 Task: Schedule a virtual team-building activity.
Action: Mouse moved to (70, 99)
Screenshot: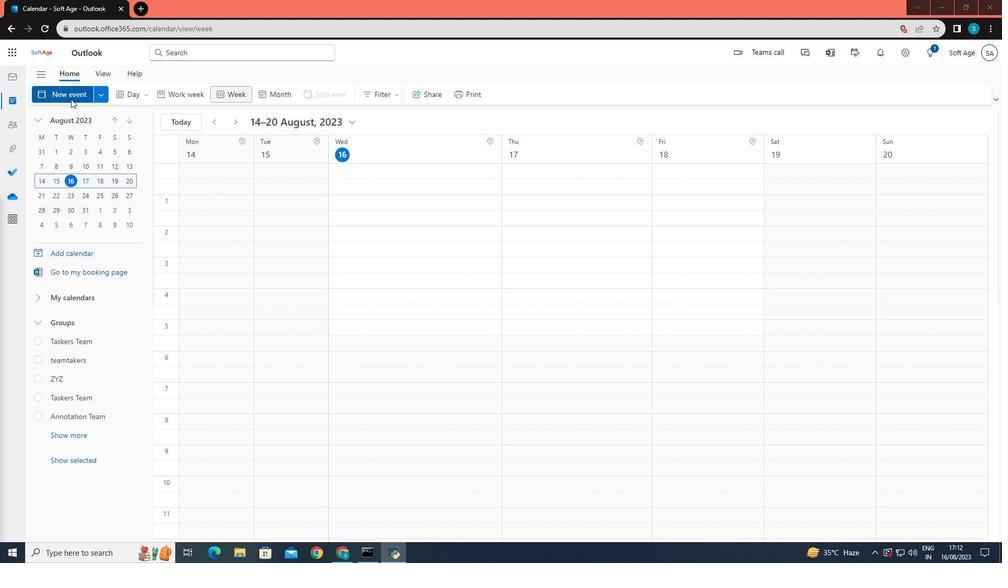 
Action: Mouse pressed left at (70, 99)
Screenshot: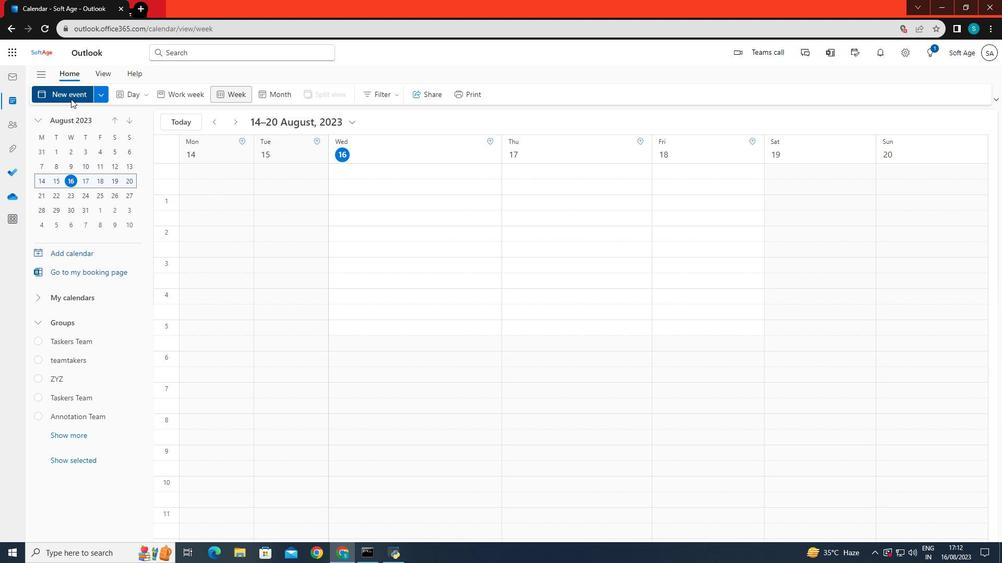 
Action: Mouse moved to (246, 153)
Screenshot: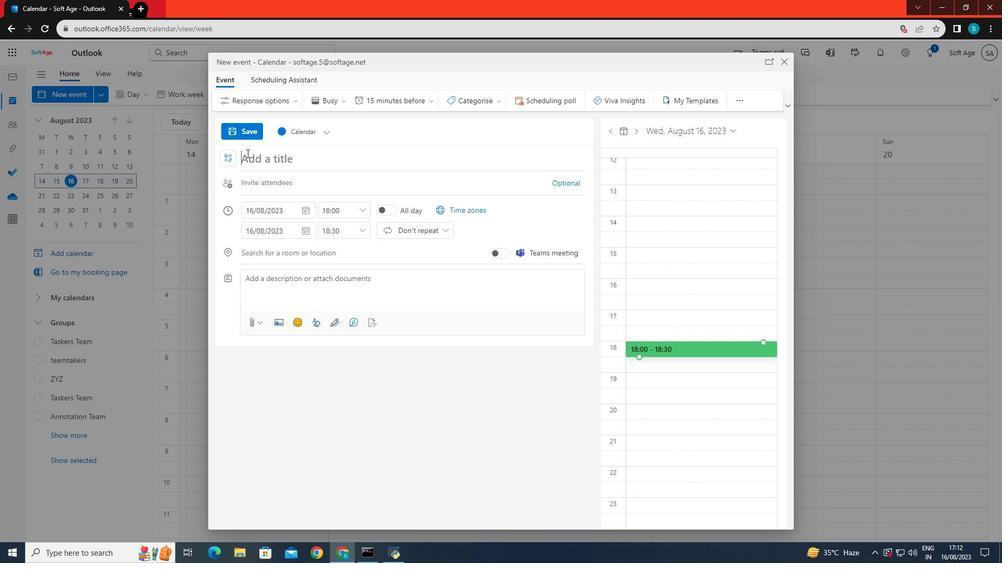 
Action: Mouse pressed left at (246, 153)
Screenshot: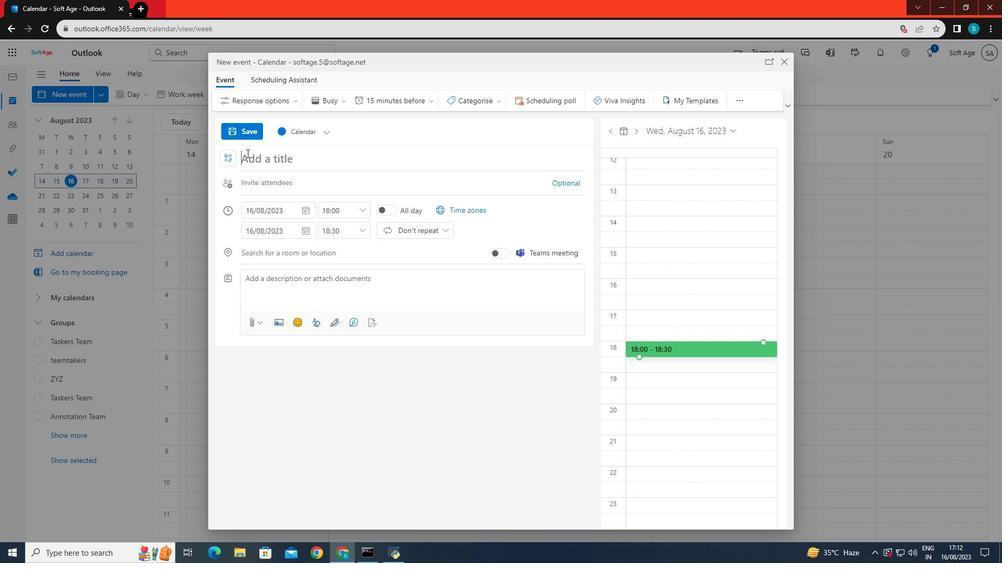
Action: Key pressed <Key.caps_lock>A<Key.caps_lock><Key.space>virtual<Key.space>team<Key.space>building<Key.space>activity
Screenshot: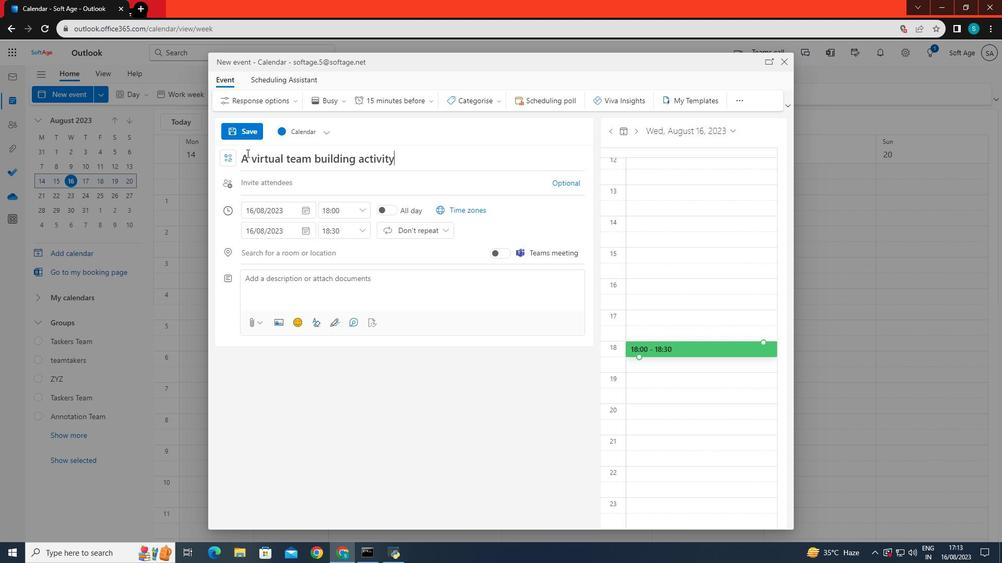 
Action: Mouse moved to (274, 212)
Screenshot: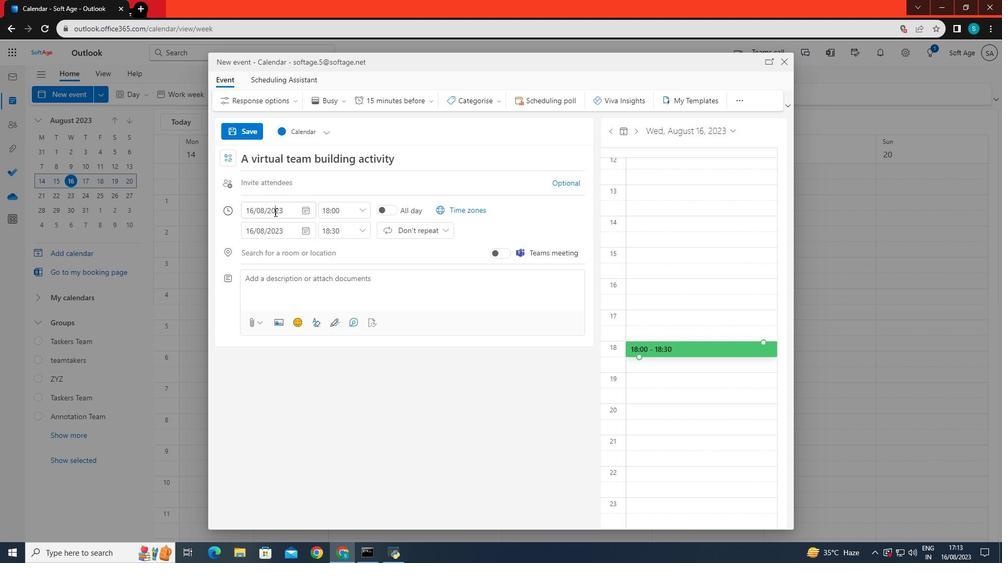
Action: Mouse pressed left at (274, 212)
Screenshot: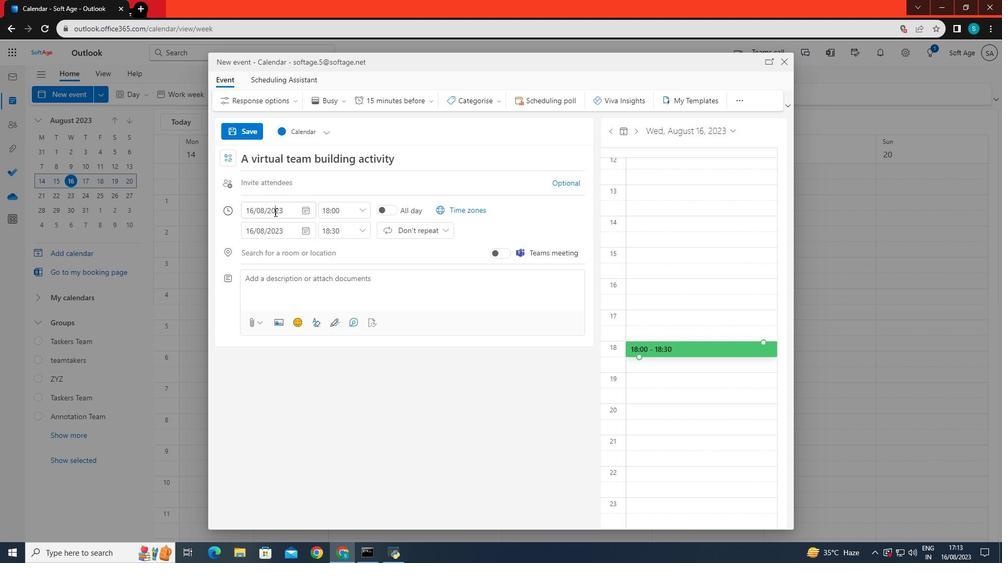 
Action: Mouse moved to (270, 323)
Screenshot: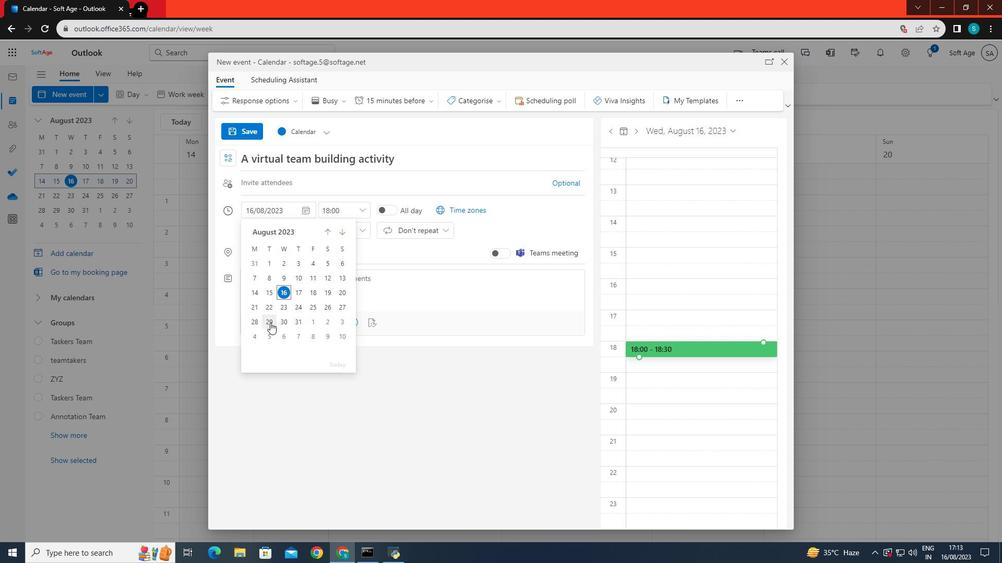 
Action: Mouse pressed left at (270, 323)
Screenshot: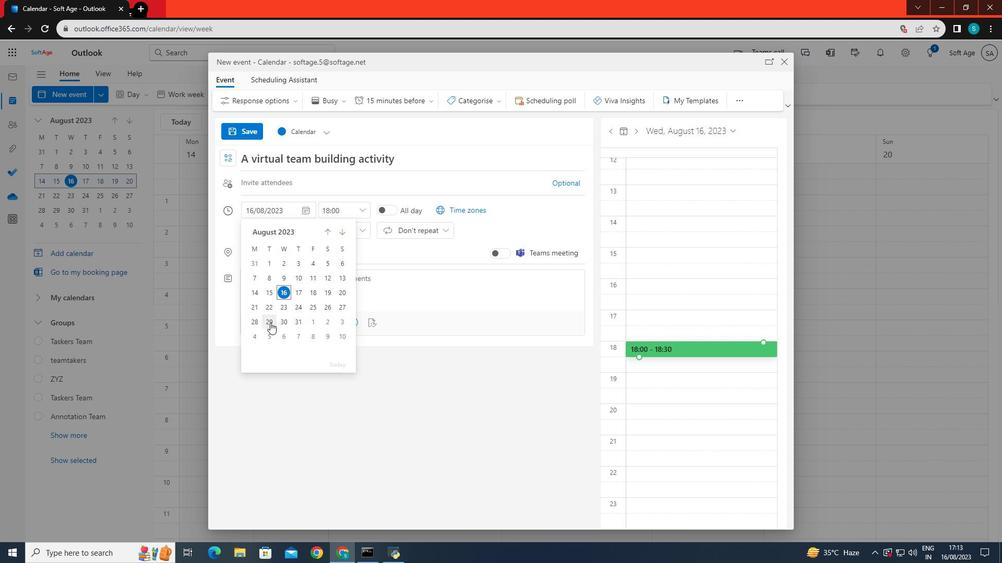 
Action: Mouse moved to (280, 230)
Screenshot: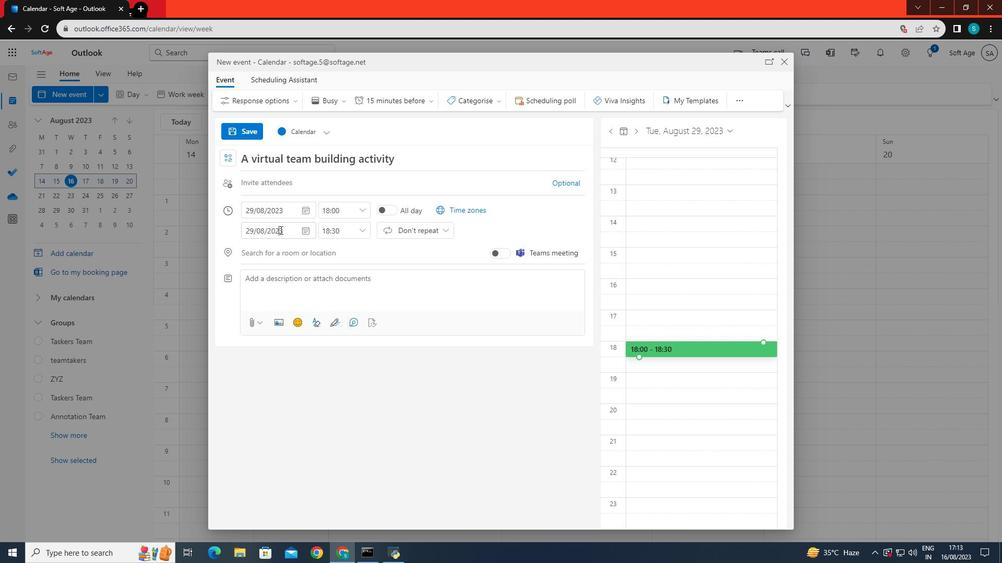 
Action: Mouse pressed left at (280, 230)
Screenshot: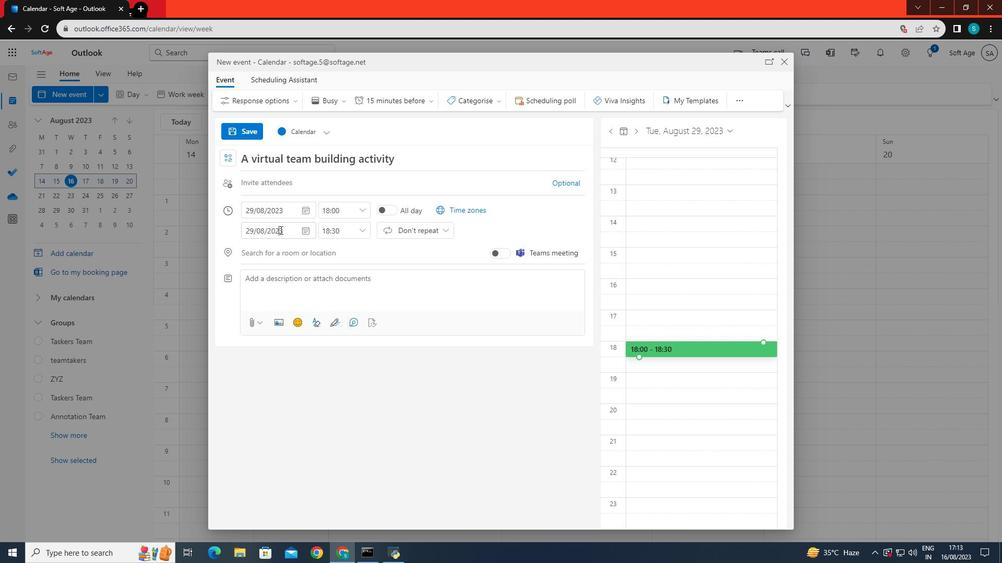 
Action: Mouse moved to (283, 231)
Screenshot: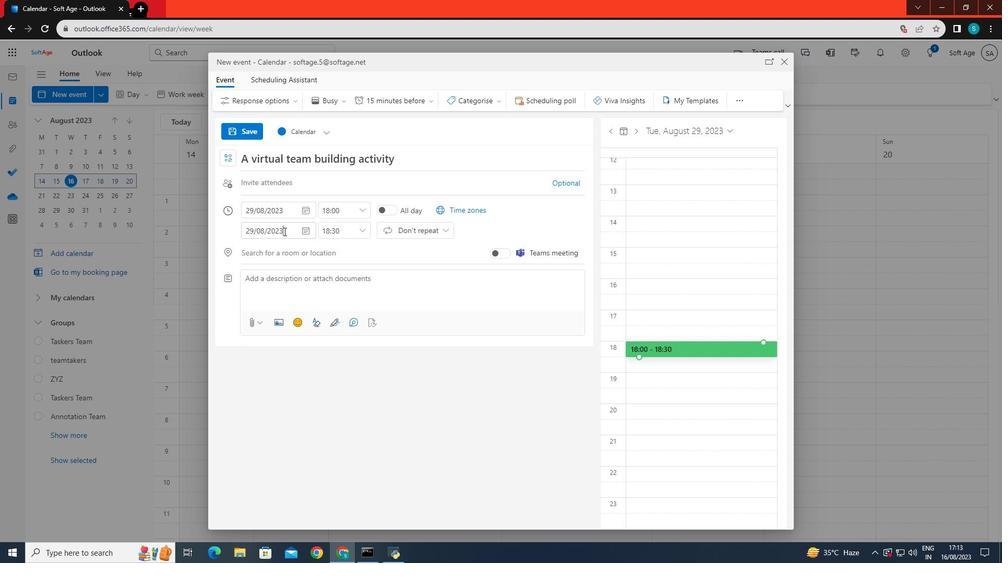 
Action: Mouse pressed left at (283, 231)
Screenshot: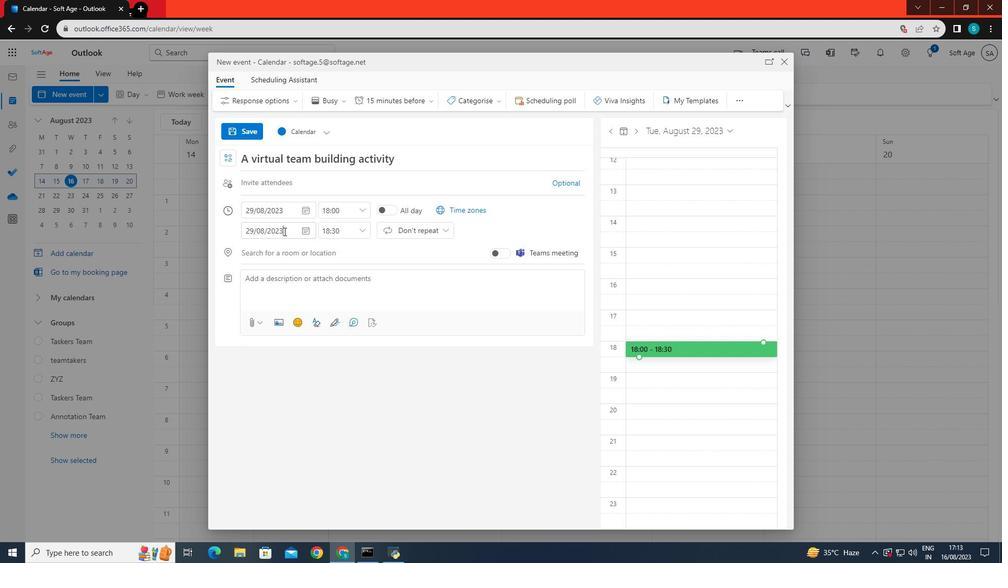 
Action: Mouse moved to (350, 215)
Screenshot: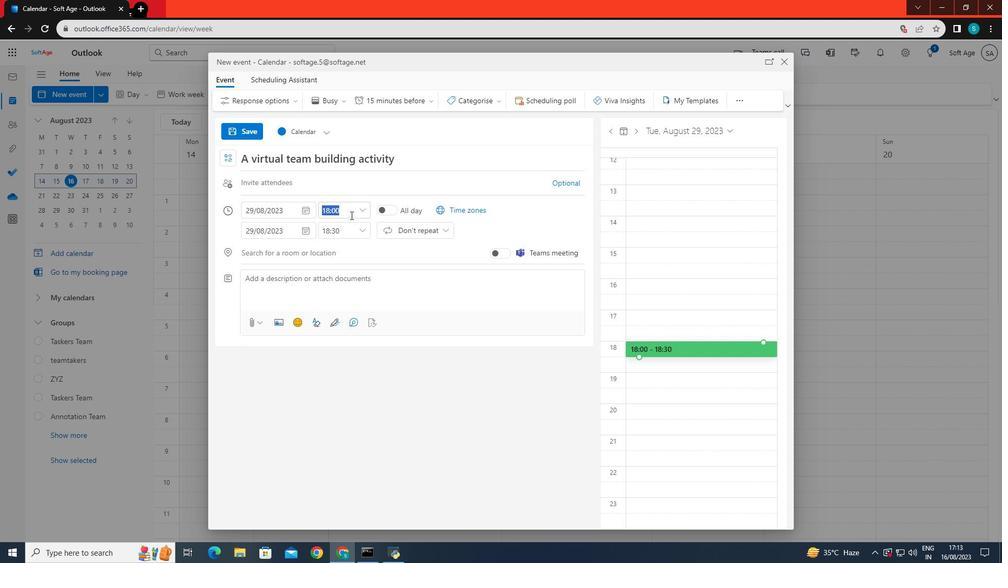 
Action: Mouse pressed left at (350, 215)
Screenshot: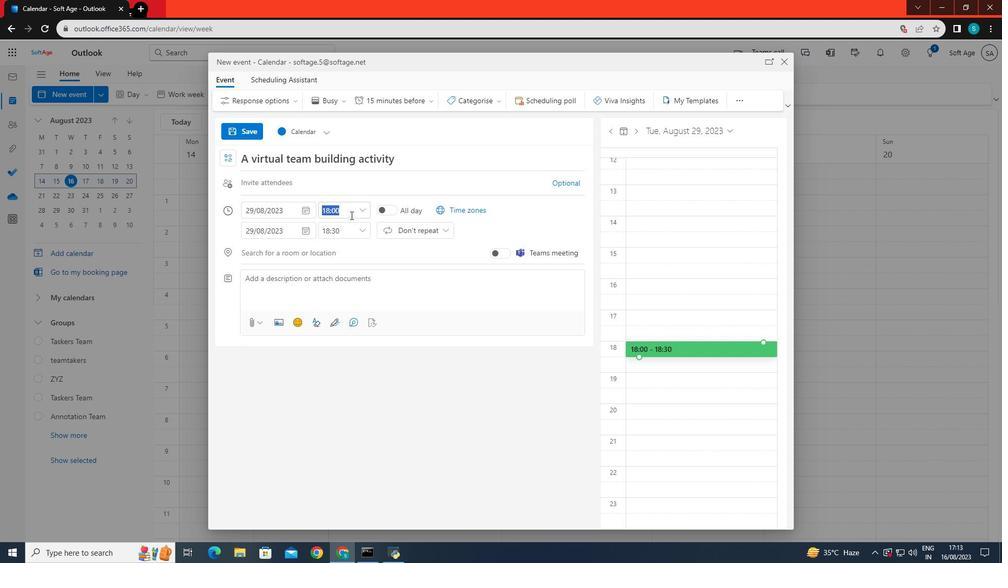 
Action: Mouse moved to (362, 203)
Screenshot: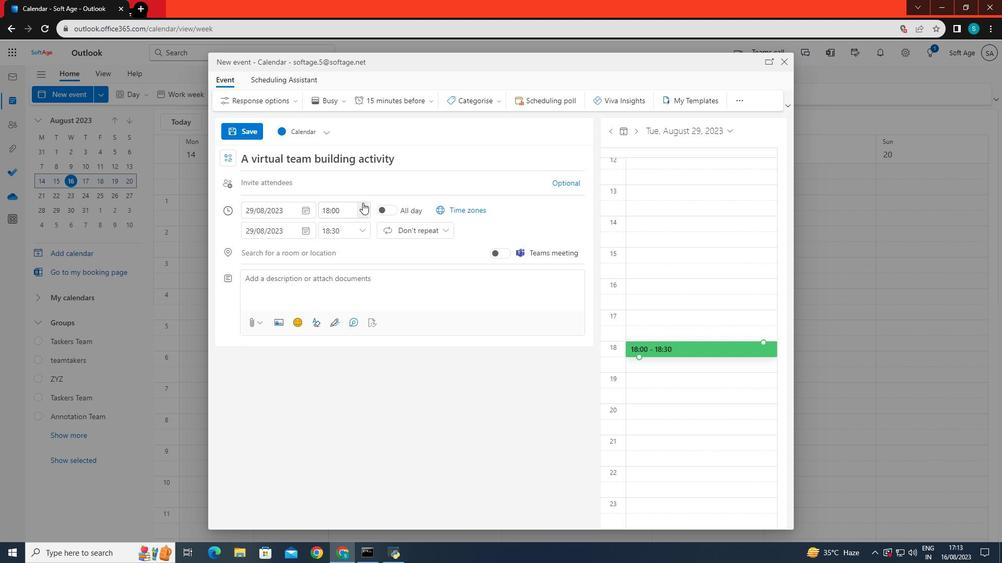 
Action: Mouse pressed left at (362, 203)
Screenshot: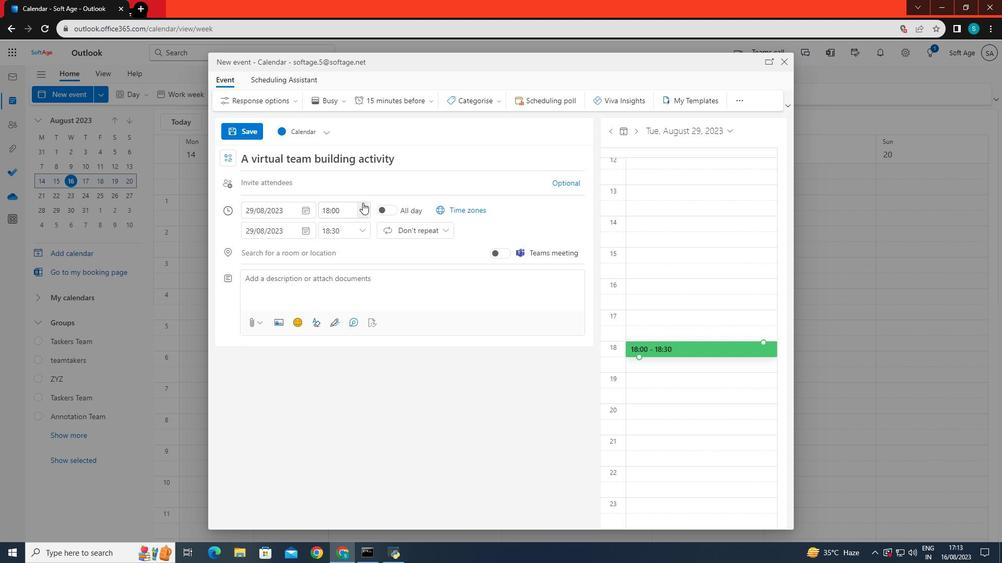 
Action: Mouse moved to (349, 265)
Screenshot: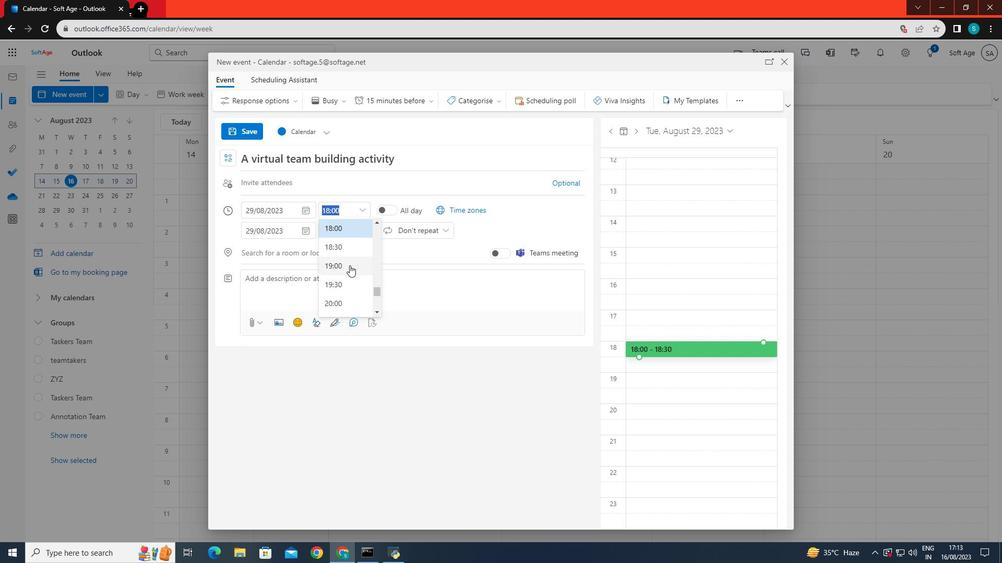 
Action: Mouse scrolled (349, 266) with delta (0, 0)
Screenshot: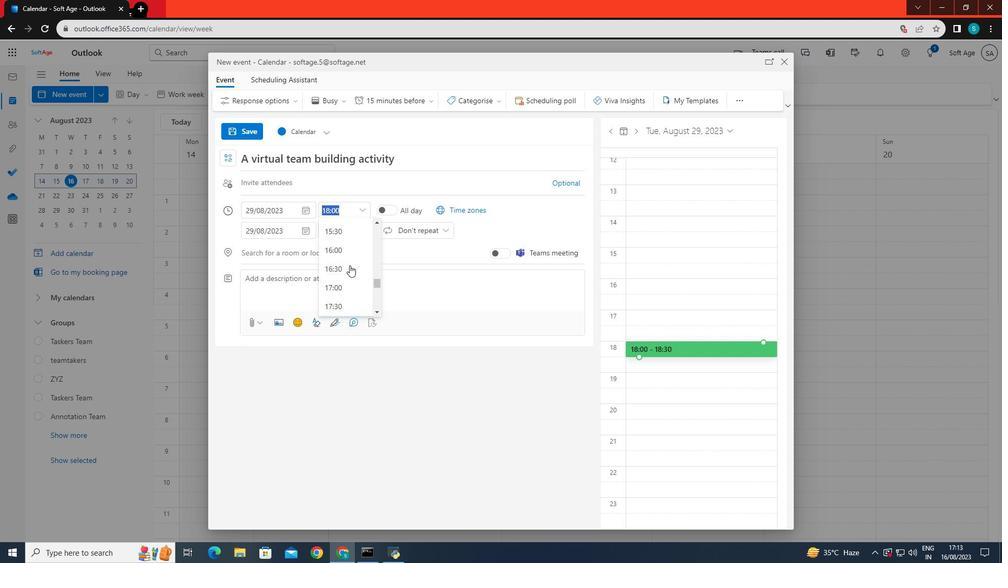 
Action: Mouse scrolled (349, 266) with delta (0, 0)
Screenshot: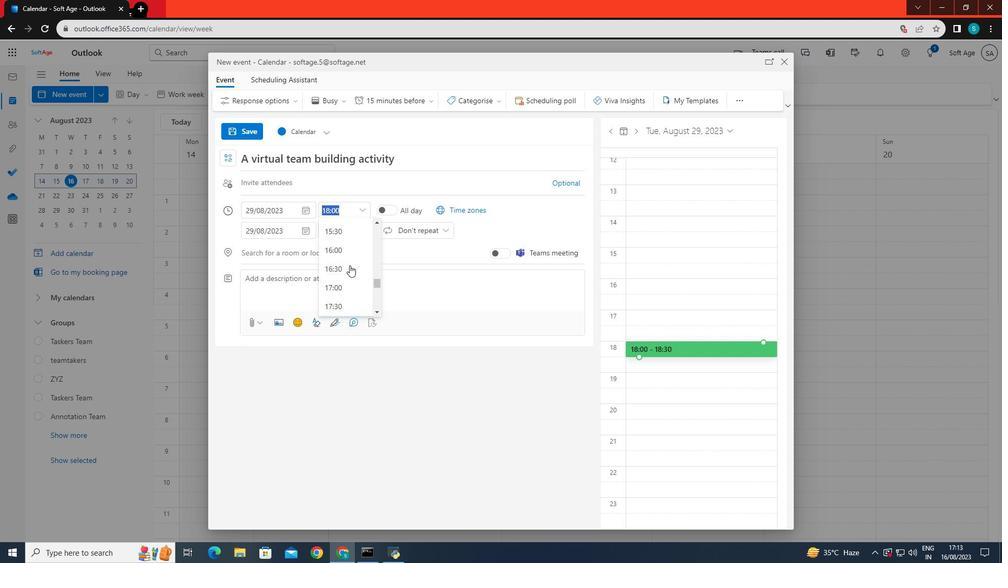 
Action: Mouse scrolled (349, 266) with delta (0, 0)
Screenshot: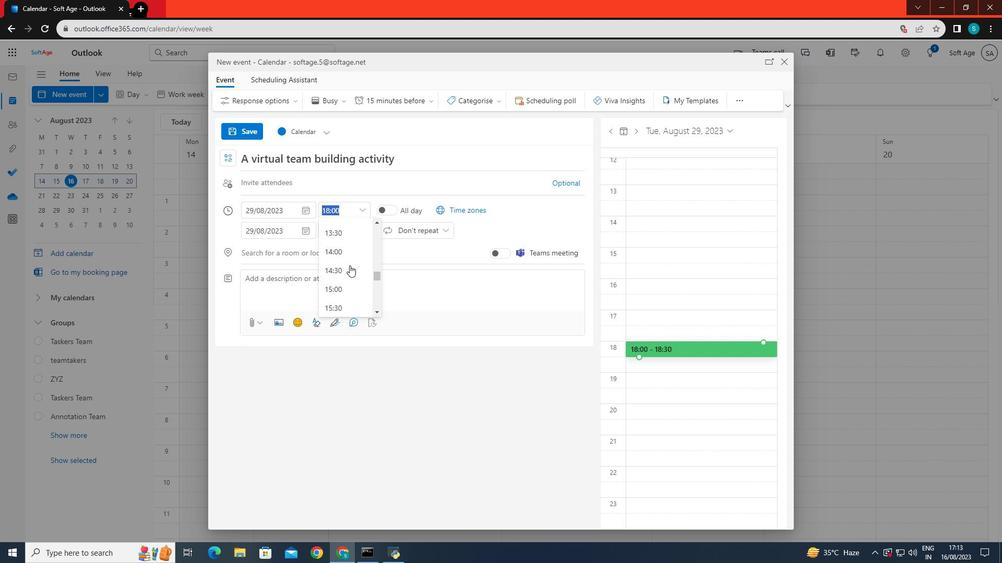
Action: Mouse scrolled (349, 266) with delta (0, 0)
Screenshot: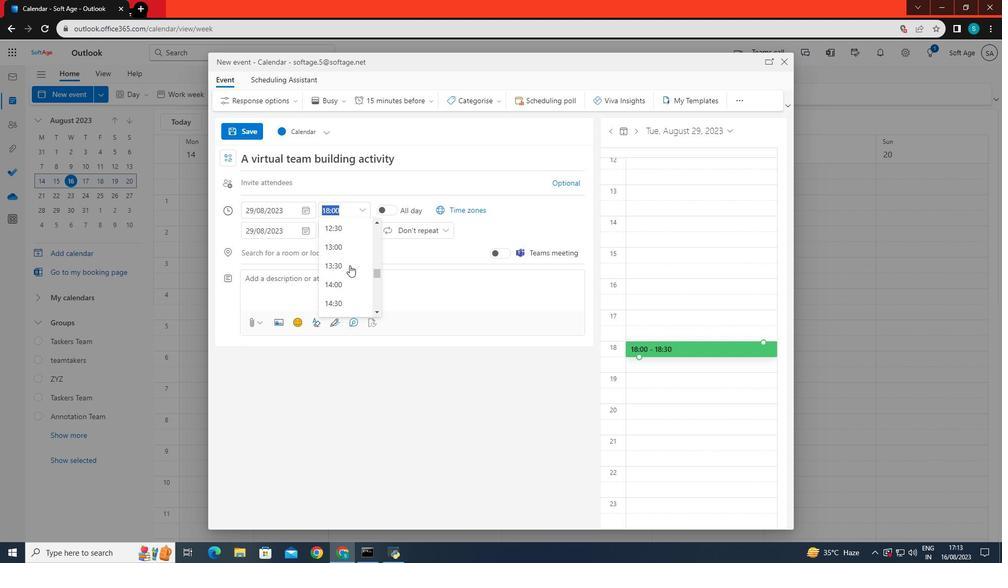 
Action: Mouse moved to (348, 246)
Screenshot: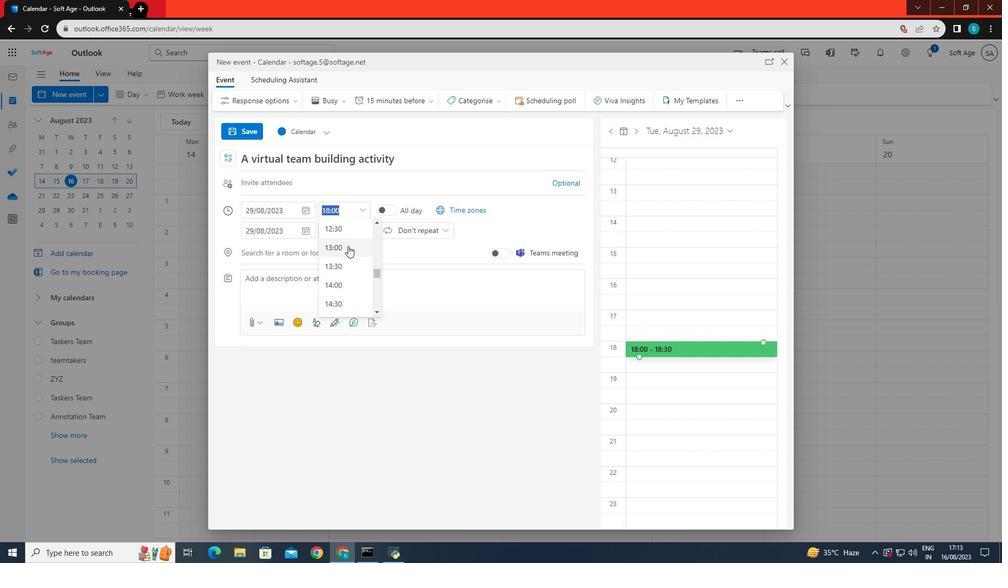 
Action: Mouse pressed left at (348, 246)
Screenshot: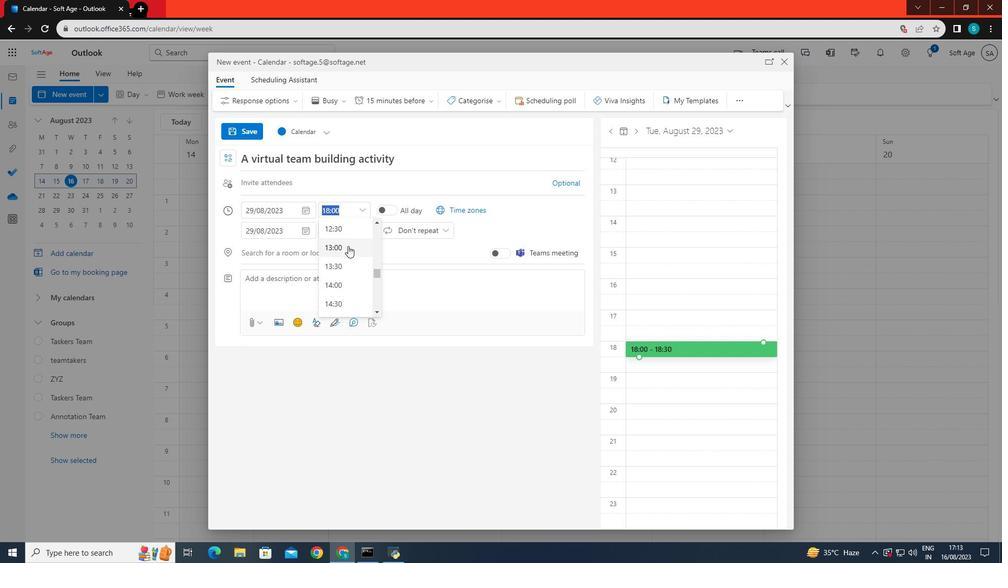 
Action: Mouse moved to (341, 295)
Screenshot: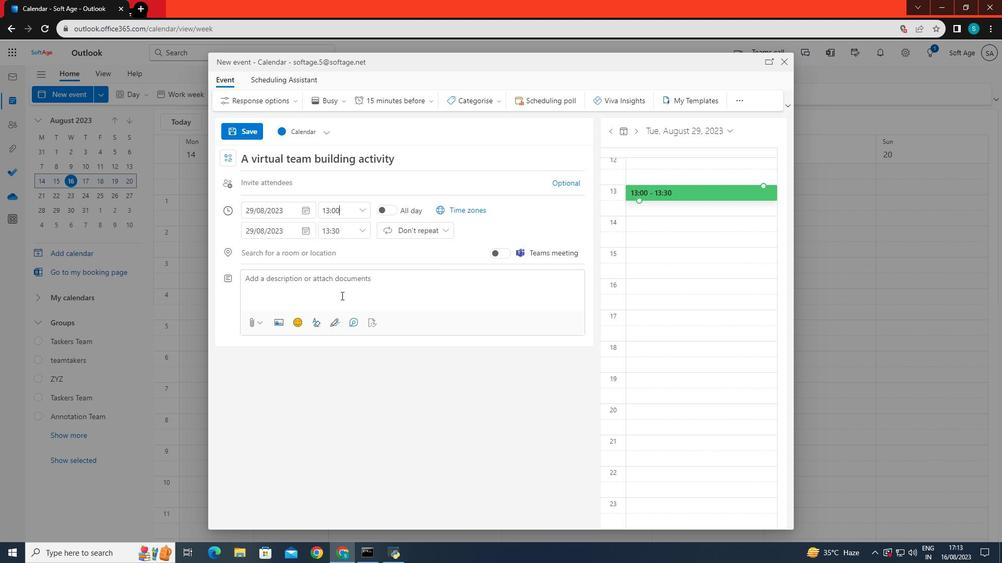 
Action: Mouse pressed left at (341, 295)
Screenshot: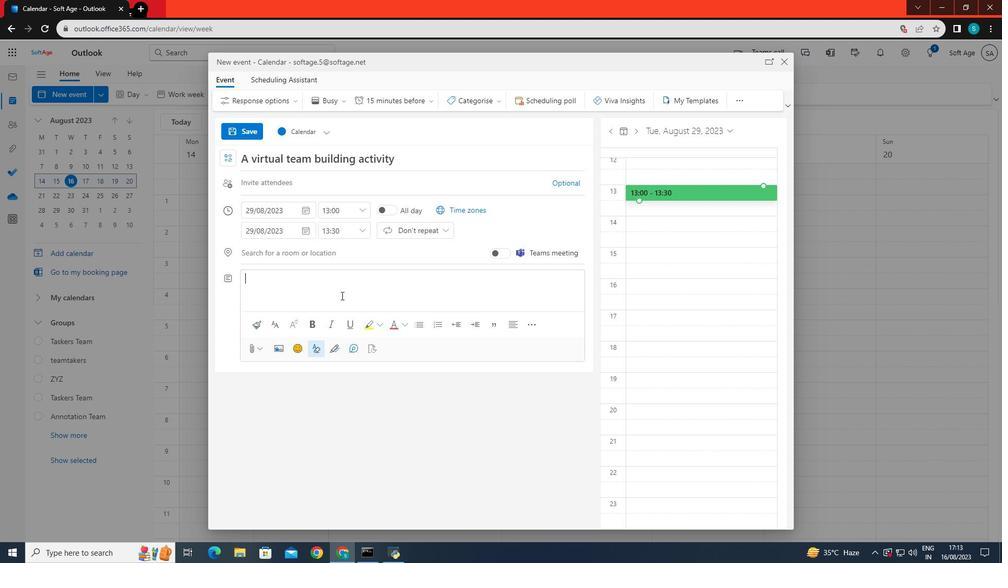 
Action: Key pressed <Key.caps_lock>S<Key.caps_lock>chedual<Key.space>a<Key.space>v<Key.backspace><Key.backspace><Key.backspace><Key.backspace><Key.backspace><Key.backspace><Key.backspace><Key.backspace><Key.backspace><Key.backspace>hedua<Key.backspace>le<Key.space>a<Key.space>virtual<Key.space>team<Key.space>building<Key.space>activity
Screenshot: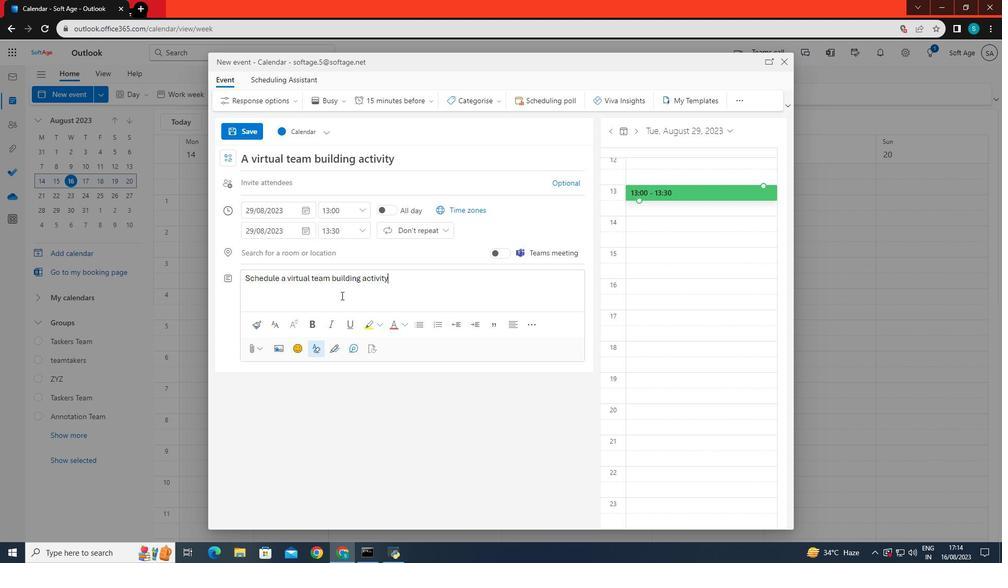 
Action: Mouse moved to (448, 231)
Screenshot: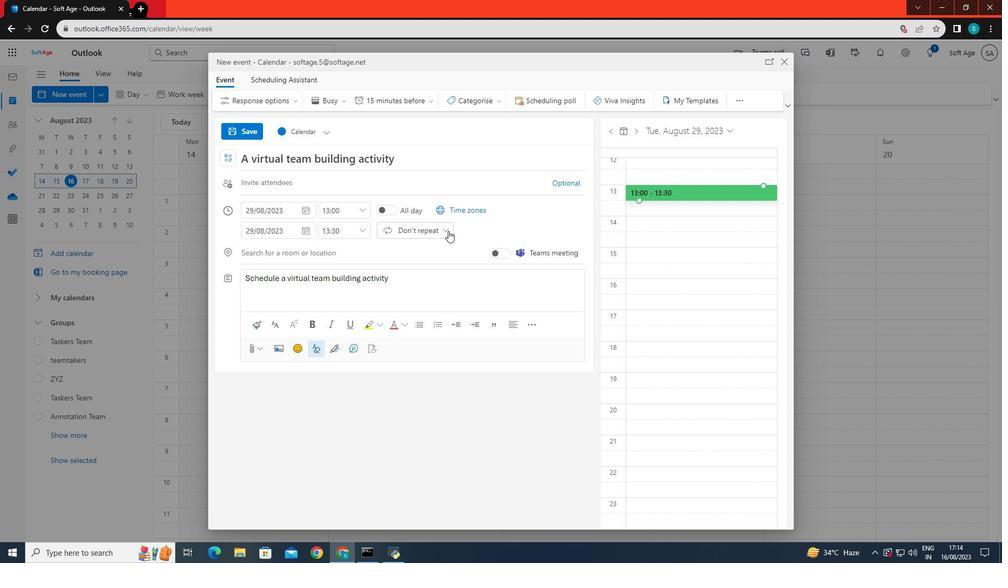 
Action: Mouse pressed left at (448, 231)
Screenshot: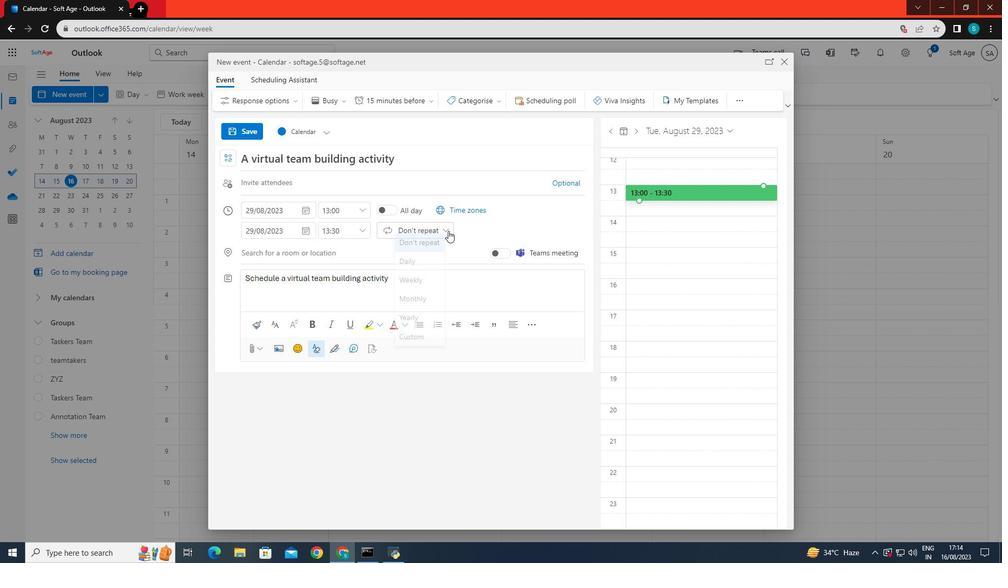 
Action: Mouse moved to (410, 343)
Screenshot: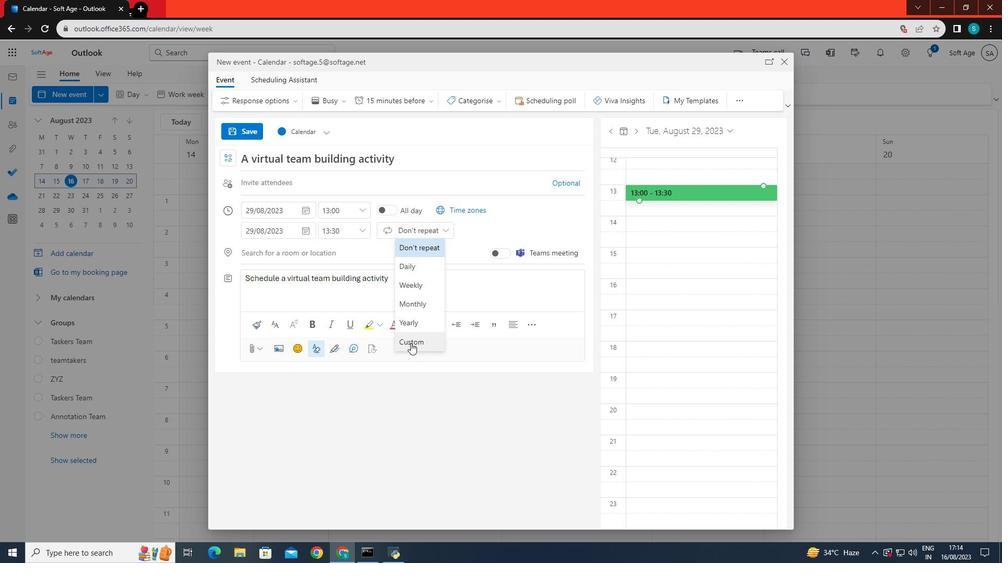 
Action: Mouse pressed left at (410, 343)
Screenshot: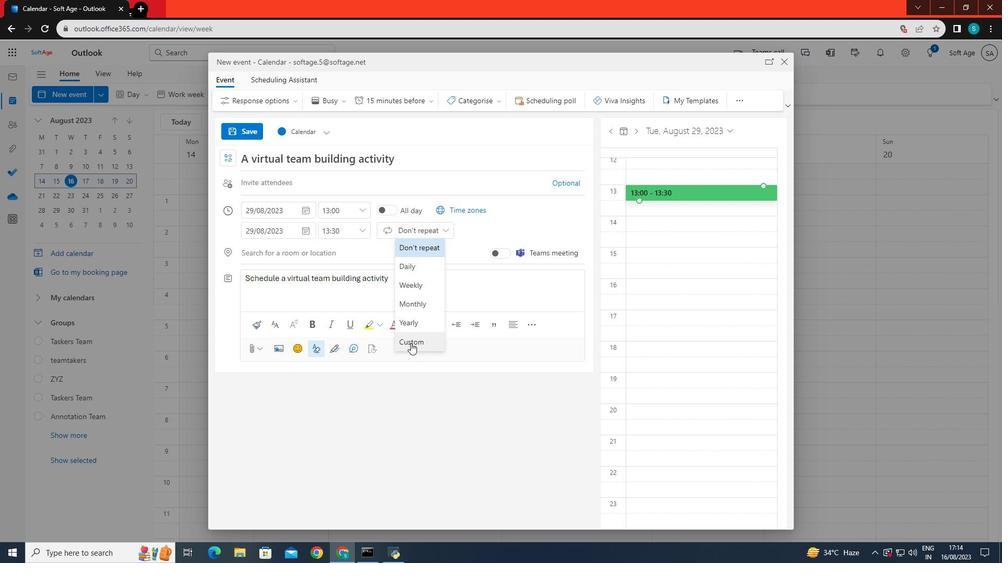 
Action: Mouse moved to (442, 307)
Screenshot: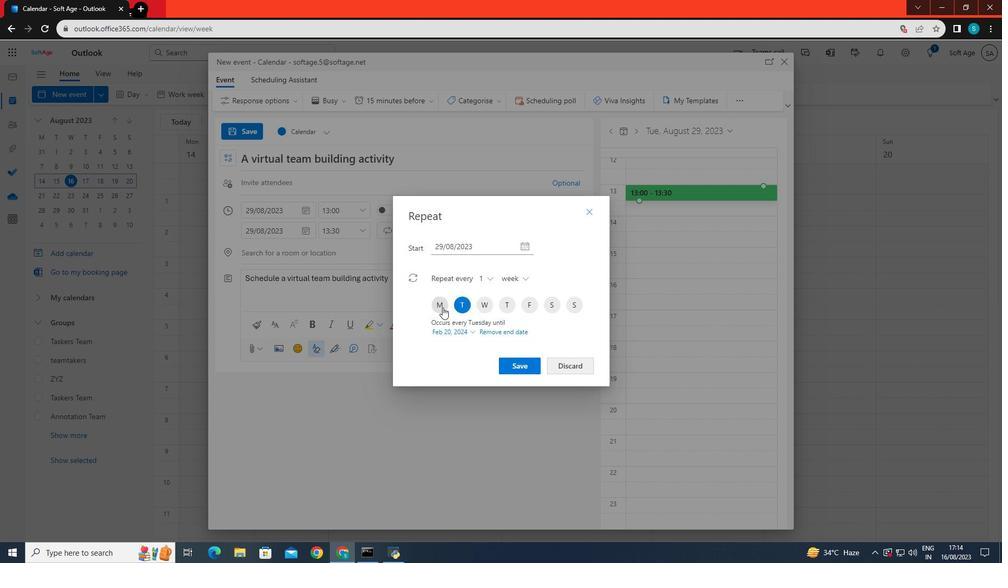 
Action: Mouse pressed left at (442, 307)
Screenshot: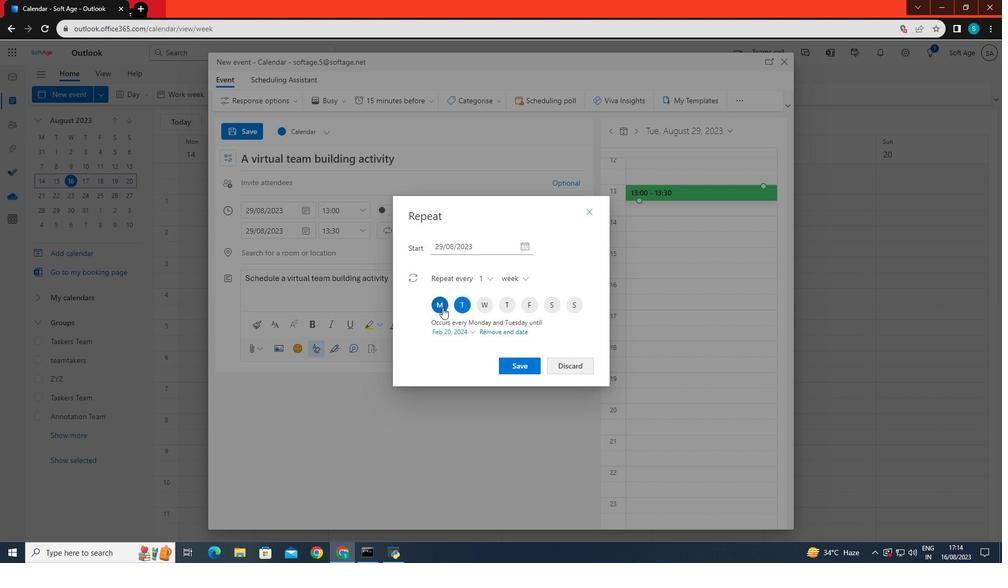 
Action: Mouse moved to (461, 306)
Screenshot: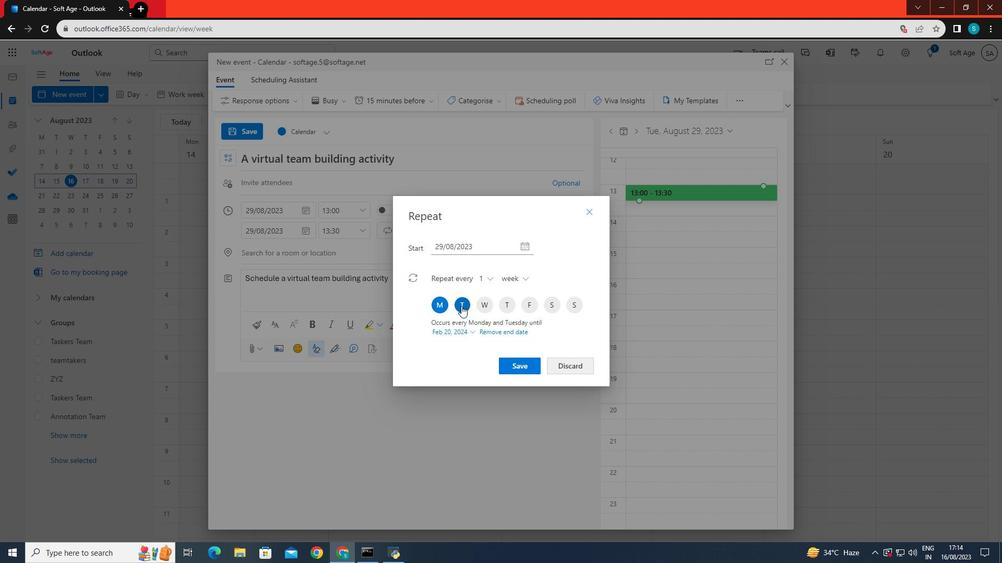 
Action: Mouse pressed left at (461, 306)
Screenshot: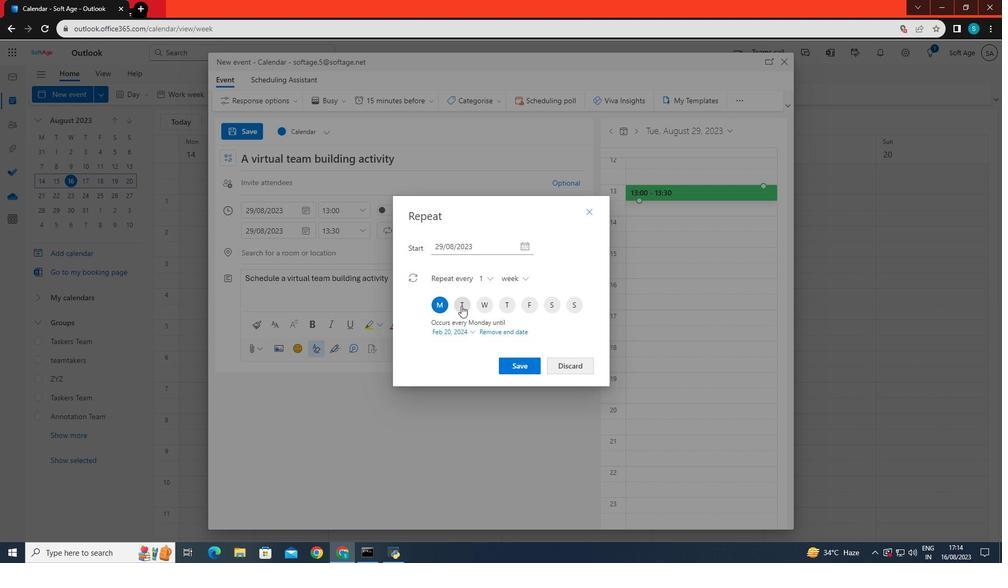 
Action: Mouse moved to (517, 363)
Screenshot: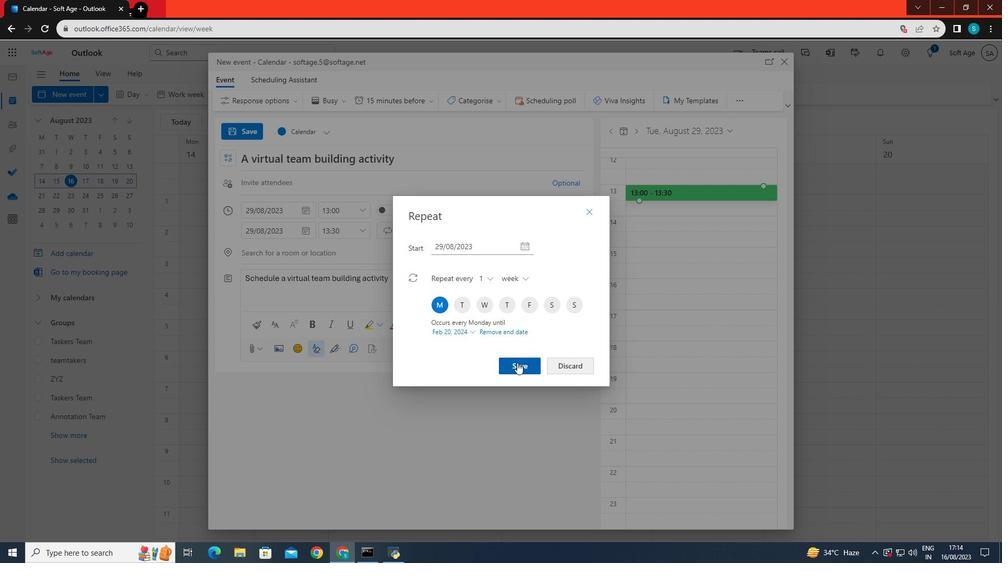 
Action: Mouse pressed left at (517, 363)
Screenshot: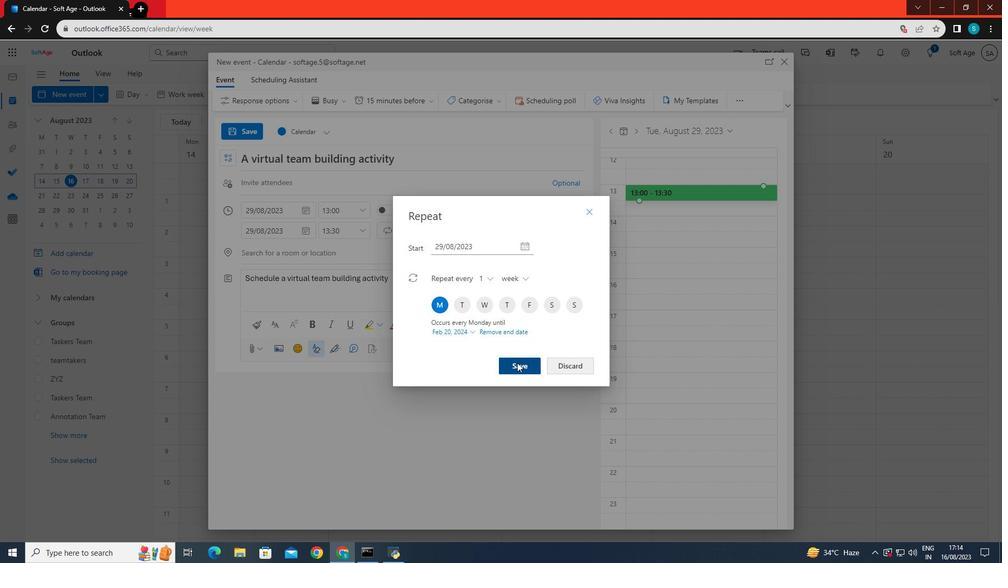 
Action: Mouse moved to (251, 136)
Screenshot: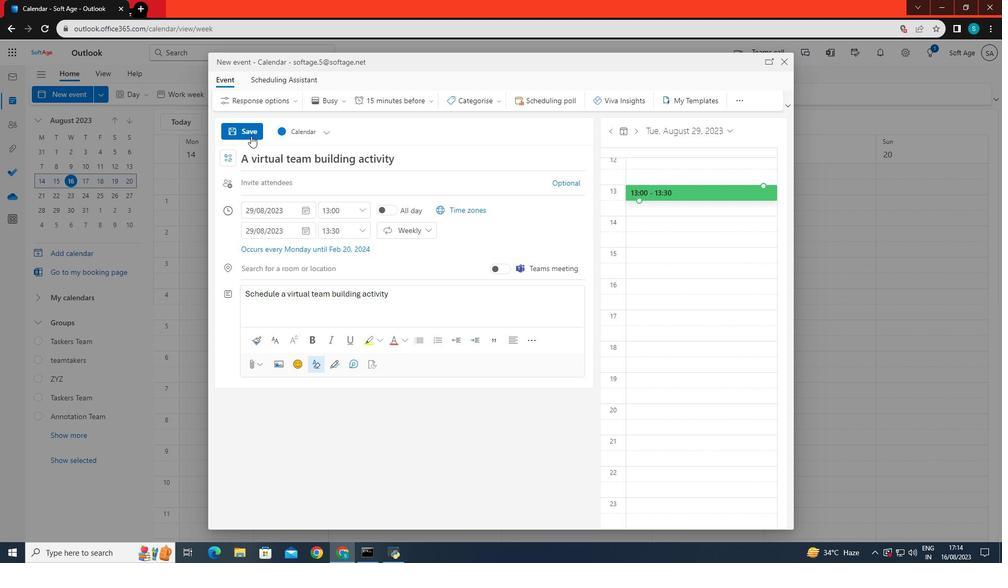 
Action: Mouse pressed left at (251, 136)
Screenshot: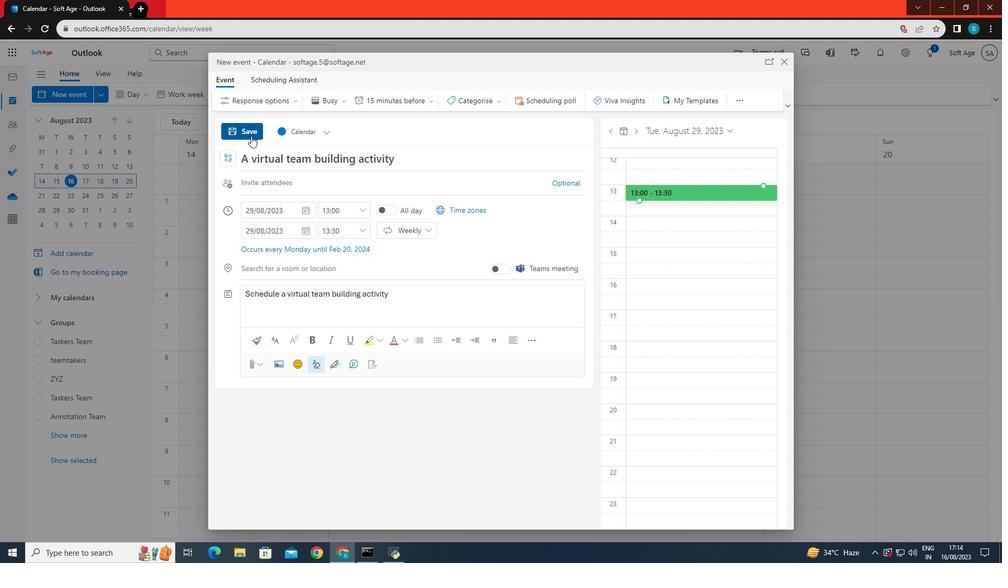 
